 Task: Add the task  Improve accessibility features of the app for users with disabilities to the section Dash Decathlon in the project VelocityTech and add a Due Date to the respective task as 2023/10/10.
Action: Mouse moved to (615, 469)
Screenshot: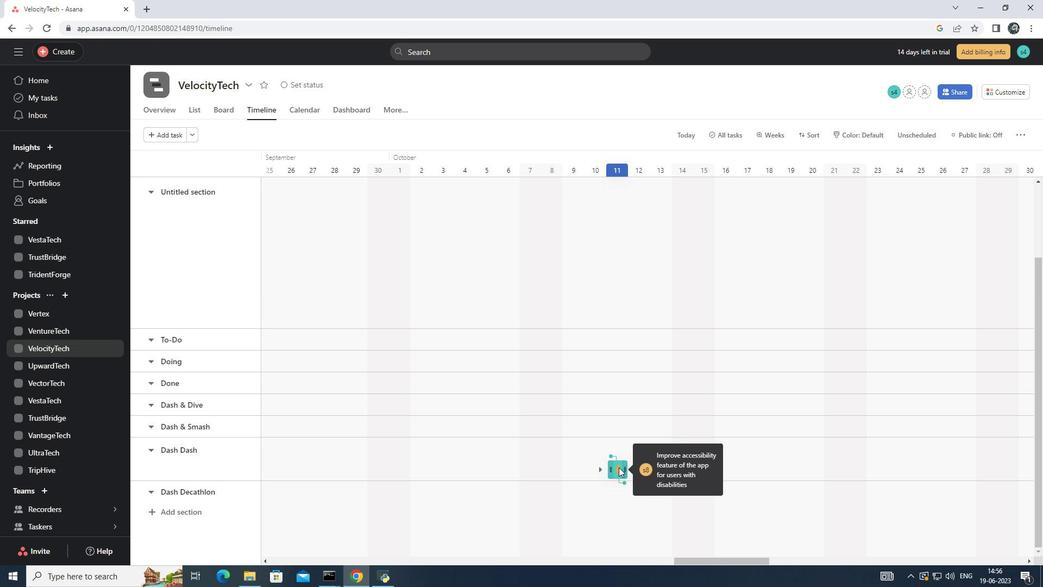 
Action: Mouse pressed left at (615, 469)
Screenshot: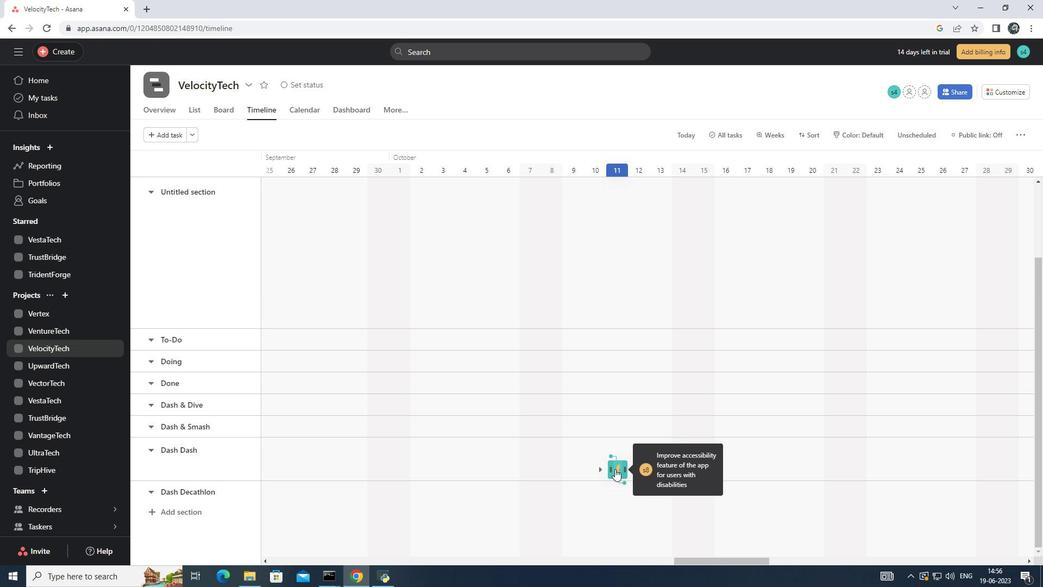 
Action: Mouse moved to (841, 257)
Screenshot: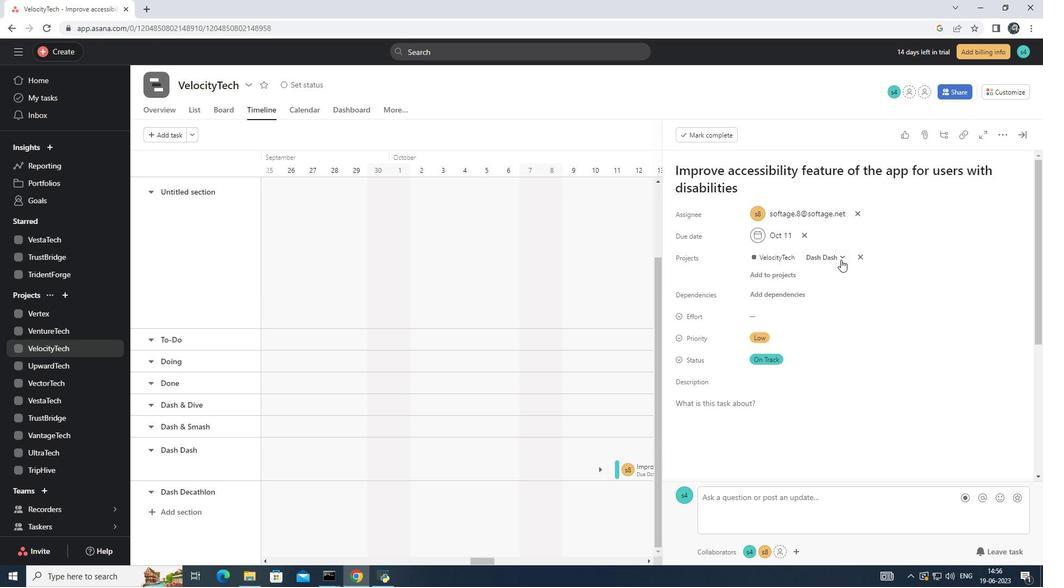 
Action: Mouse pressed left at (841, 257)
Screenshot: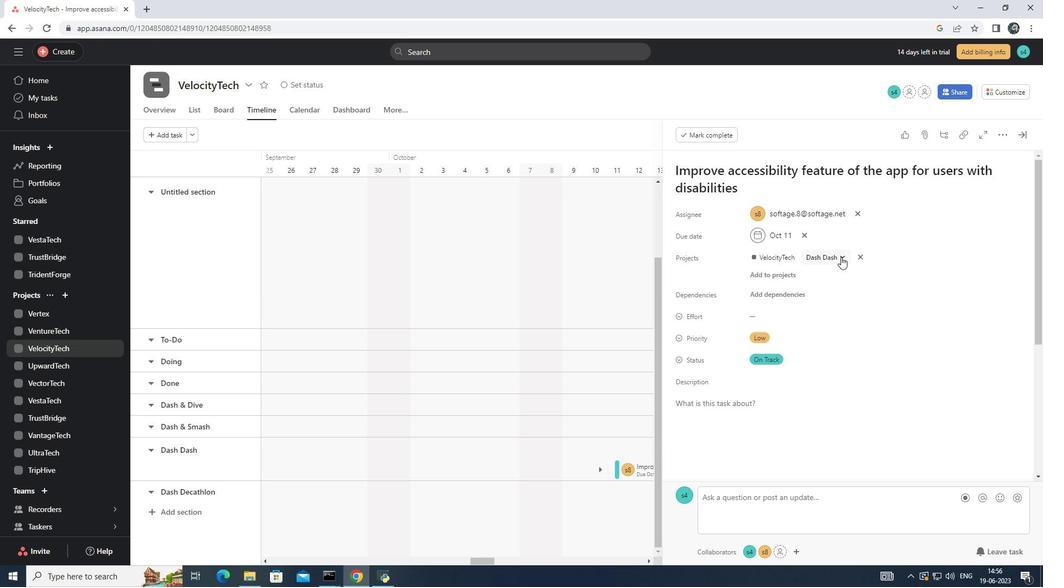 
Action: Mouse moved to (809, 420)
Screenshot: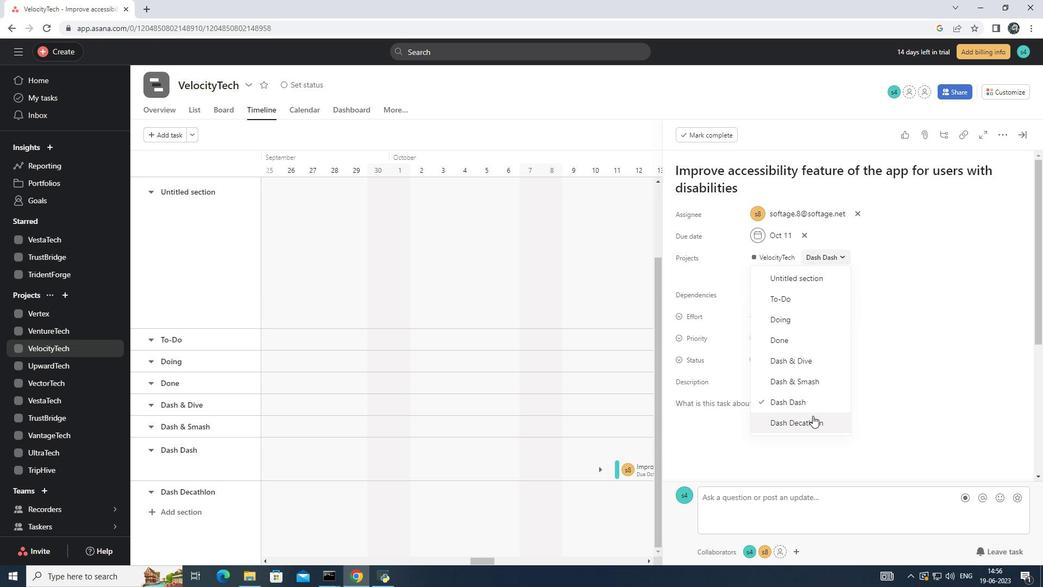 
Action: Mouse pressed left at (809, 420)
Screenshot: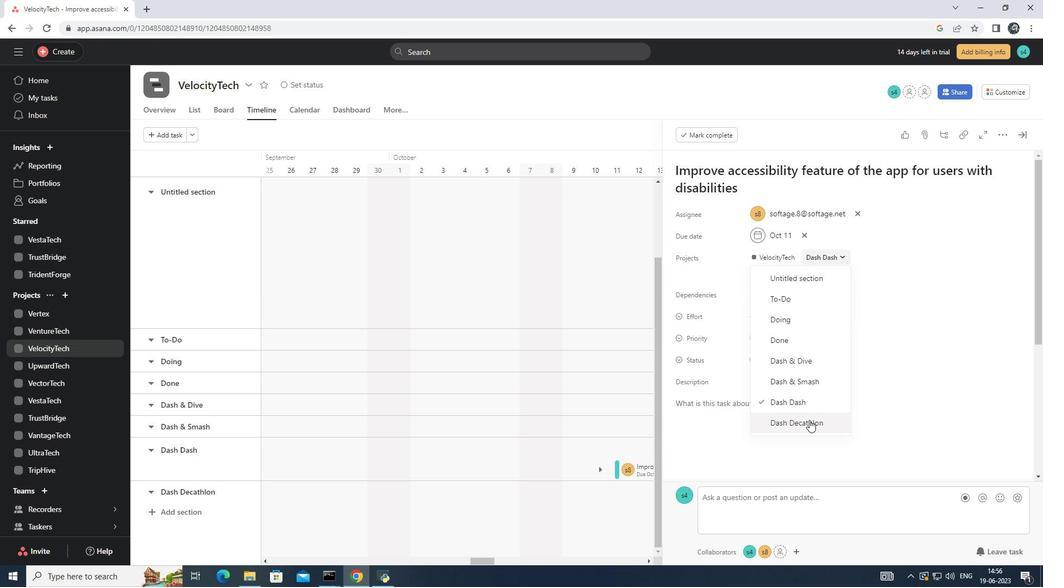 
Action: Mouse moved to (802, 233)
Screenshot: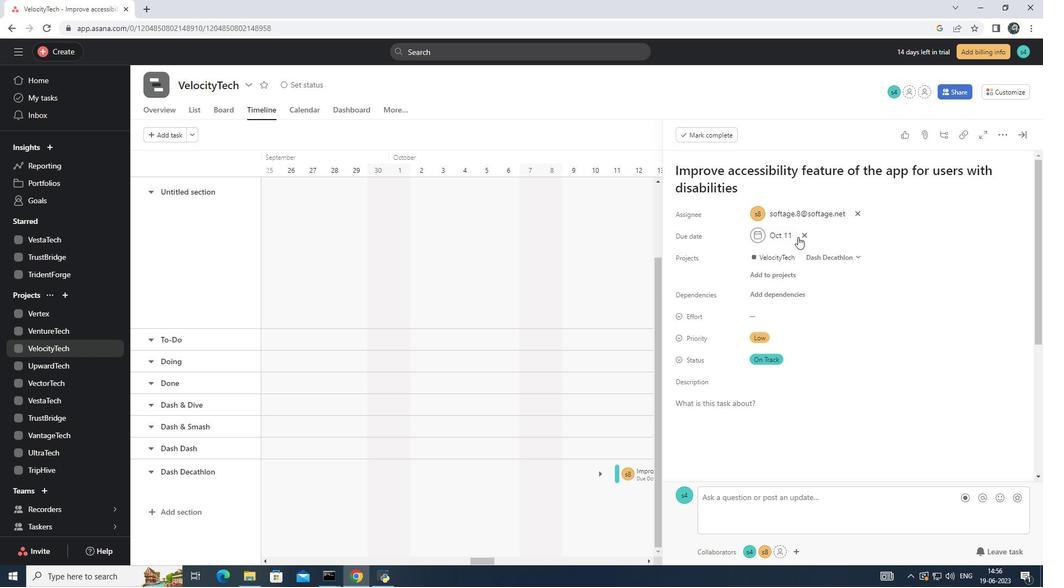 
Action: Mouse pressed left at (802, 233)
Screenshot: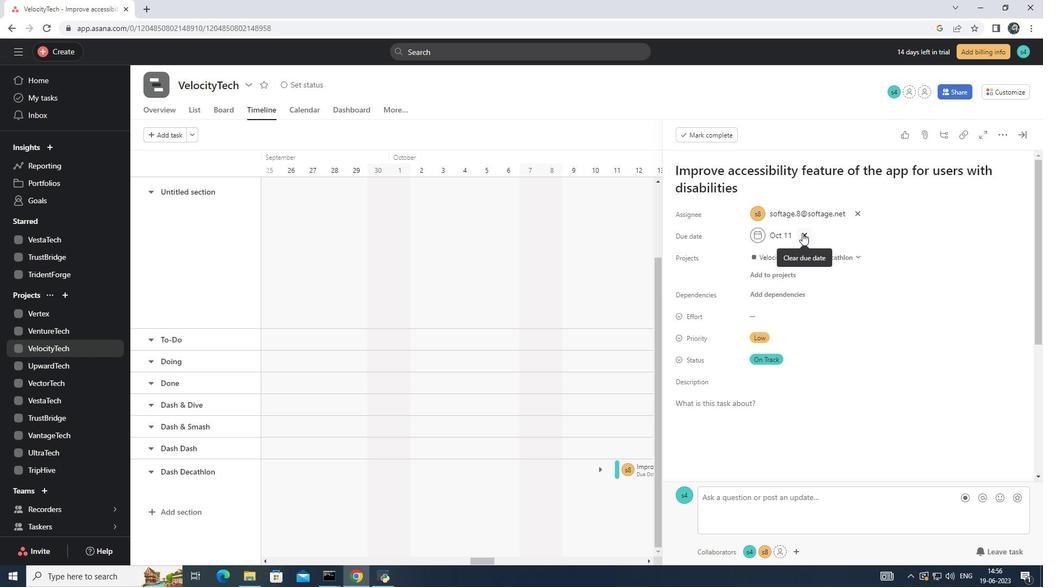 
Action: Mouse moved to (791, 233)
Screenshot: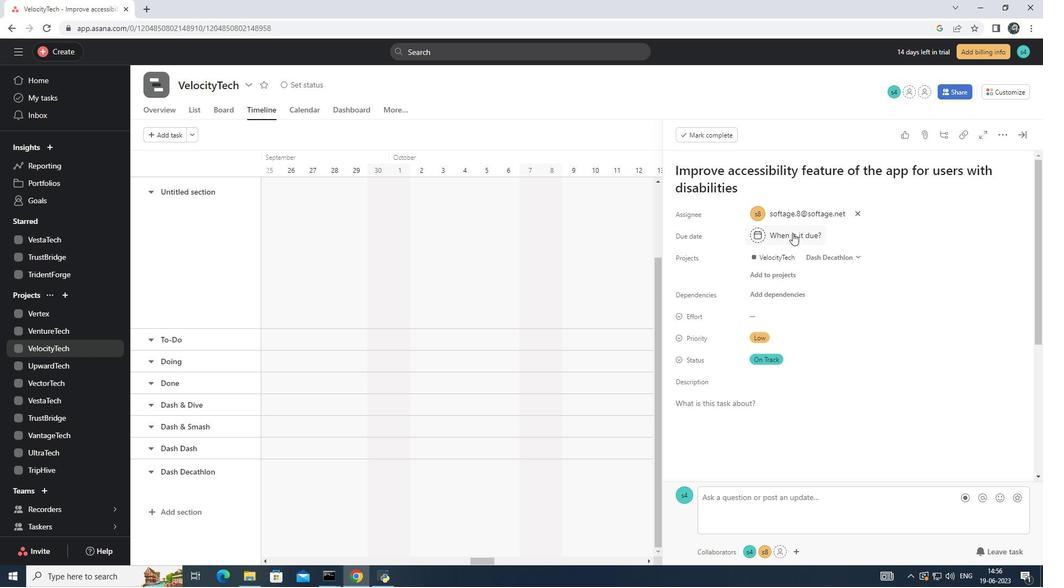 
Action: Mouse pressed left at (791, 233)
Screenshot: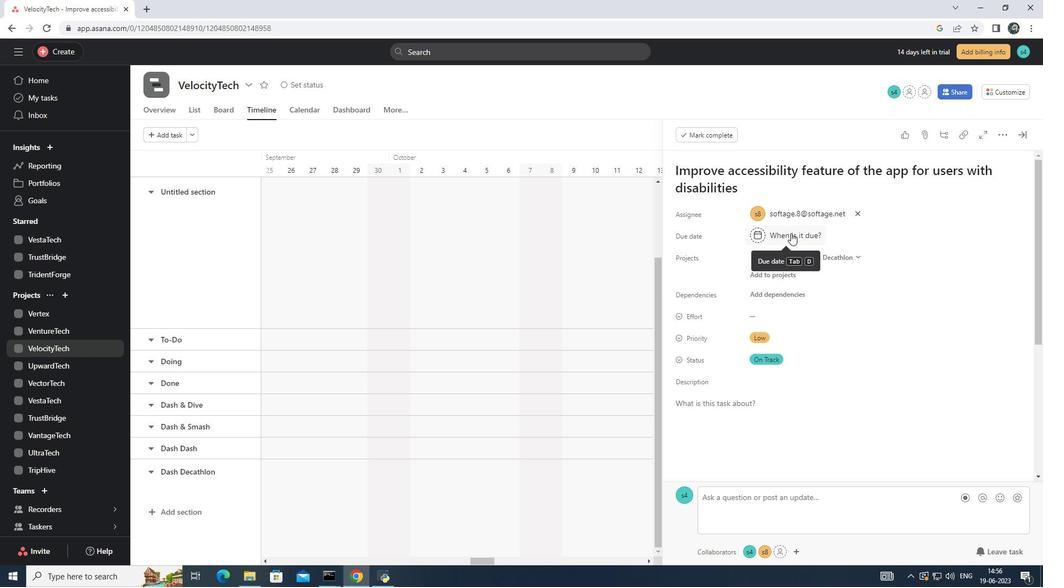 
Action: Key pressed 2023/10/10<Key.enter>
Screenshot: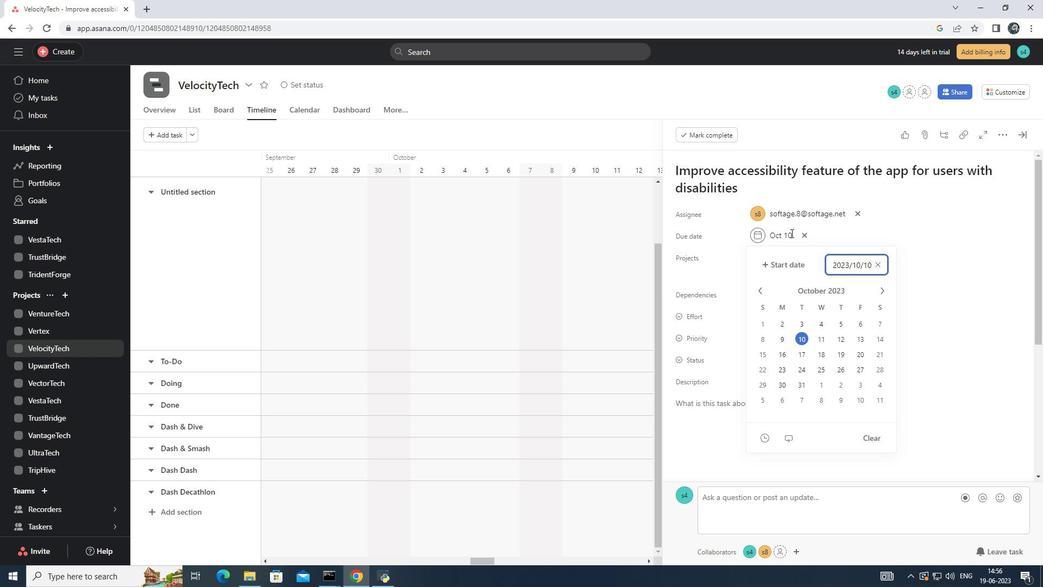 
